 Task: Set the outline thickness for the text renderer to normal.
Action: Mouse moved to (122, 17)
Screenshot: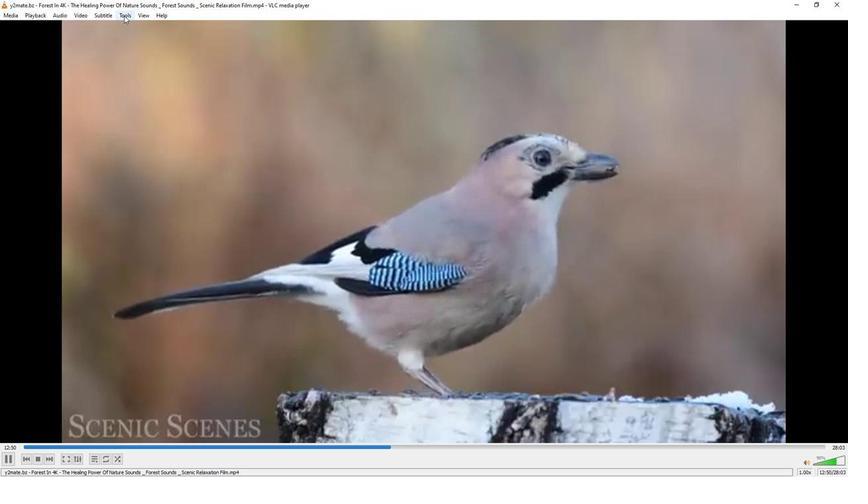 
Action: Mouse pressed left at (122, 17)
Screenshot: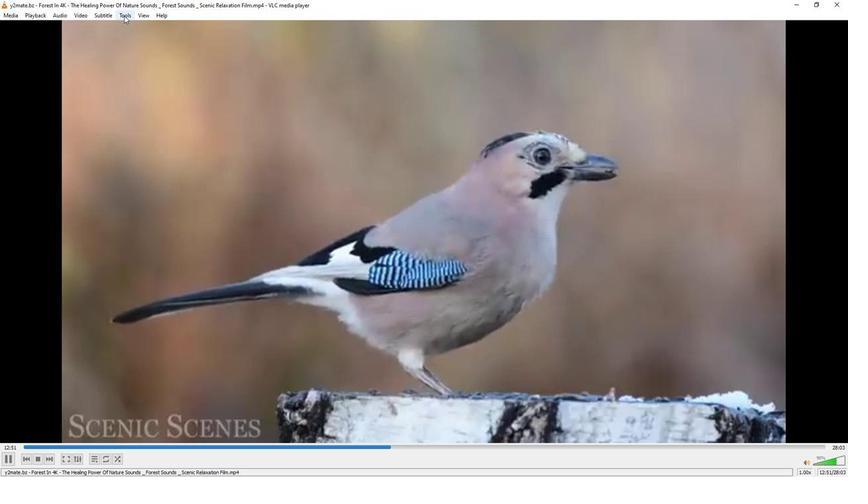 
Action: Mouse moved to (141, 121)
Screenshot: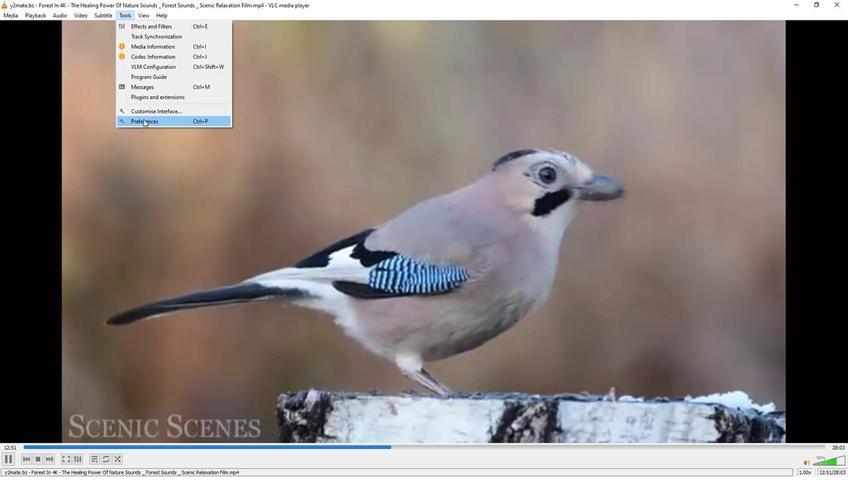 
Action: Mouse pressed left at (141, 121)
Screenshot: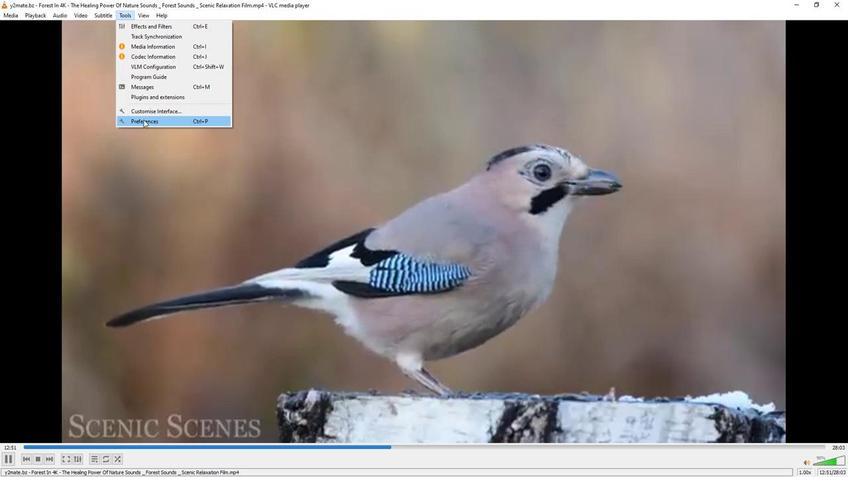 
Action: Mouse moved to (279, 390)
Screenshot: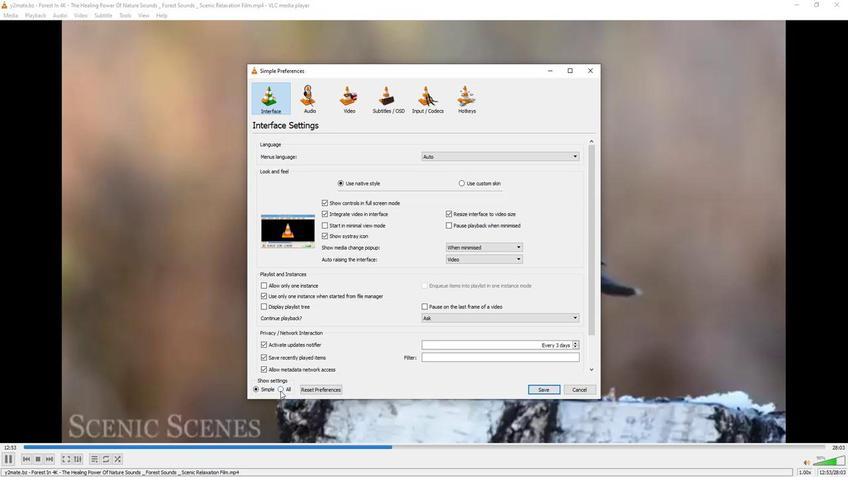 
Action: Mouse pressed left at (279, 390)
Screenshot: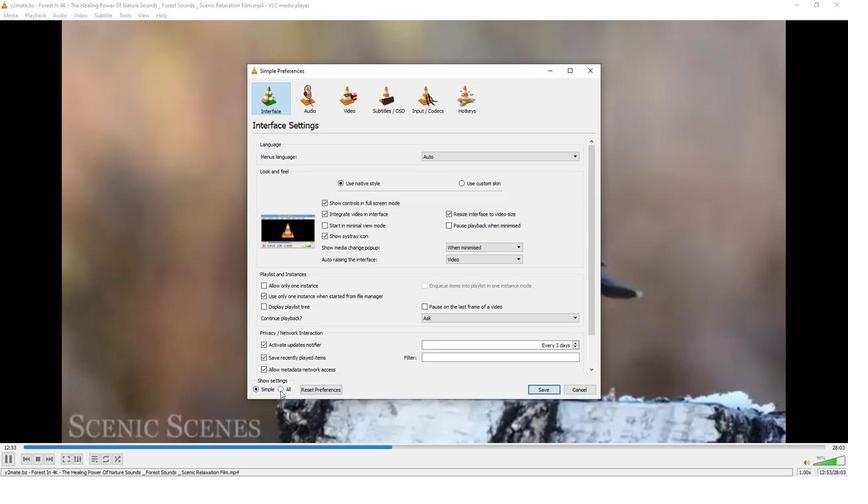 
Action: Mouse moved to (271, 274)
Screenshot: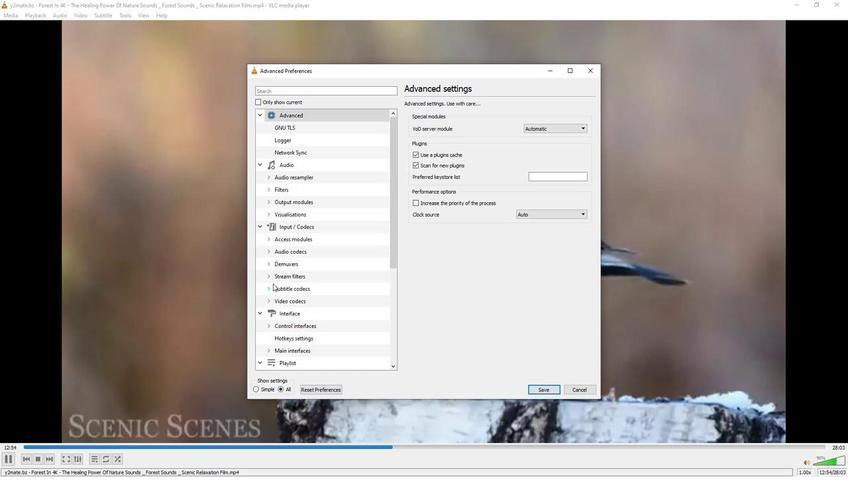 
Action: Mouse scrolled (271, 274) with delta (0, 0)
Screenshot: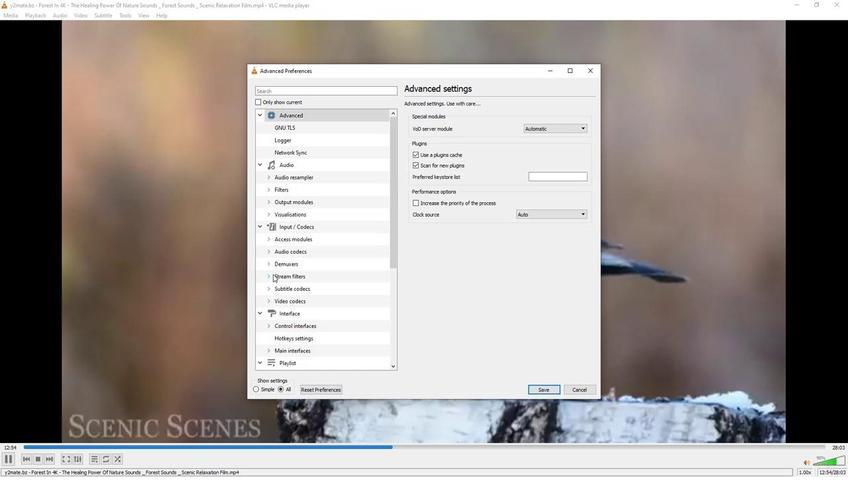 
Action: Mouse scrolled (271, 274) with delta (0, 0)
Screenshot: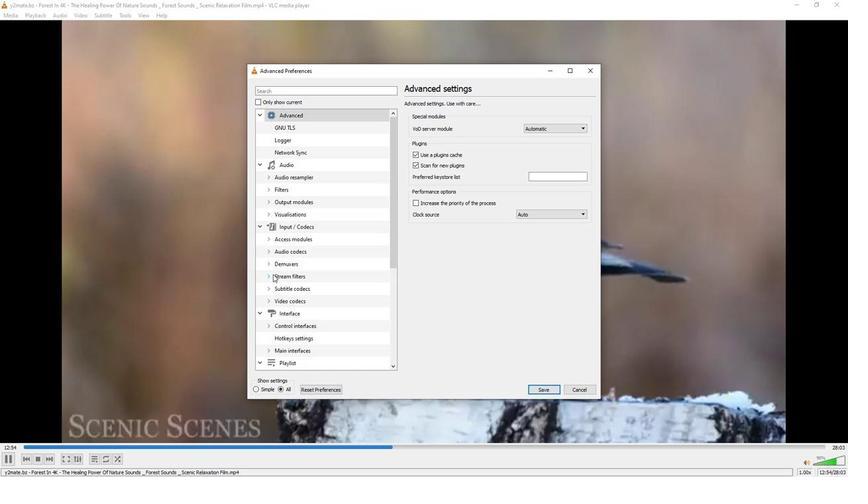 
Action: Mouse scrolled (271, 274) with delta (0, 0)
Screenshot: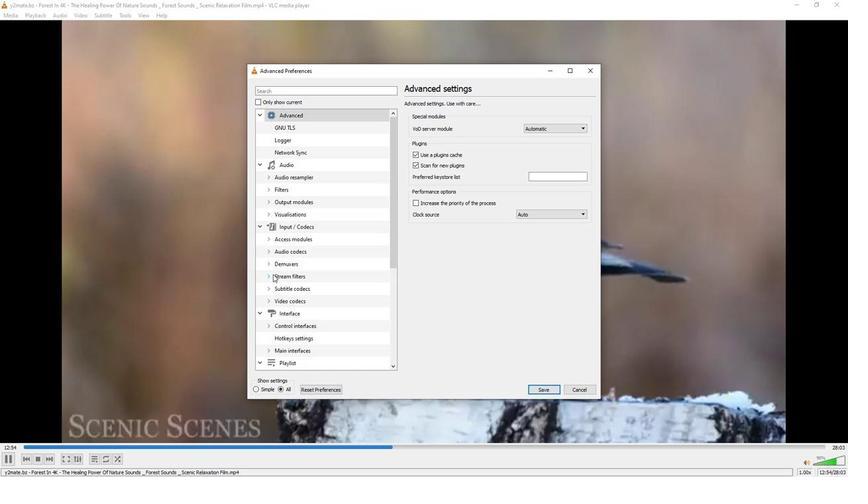 
Action: Mouse scrolled (271, 274) with delta (0, 0)
Screenshot: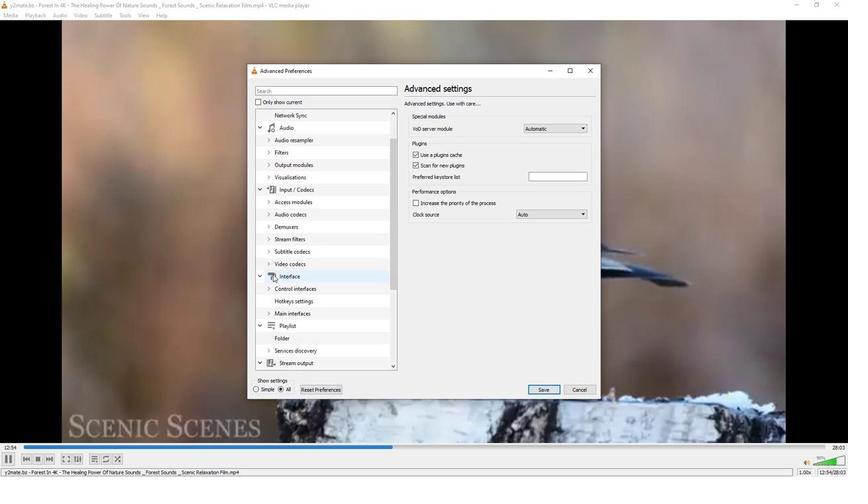 
Action: Mouse scrolled (271, 274) with delta (0, 0)
Screenshot: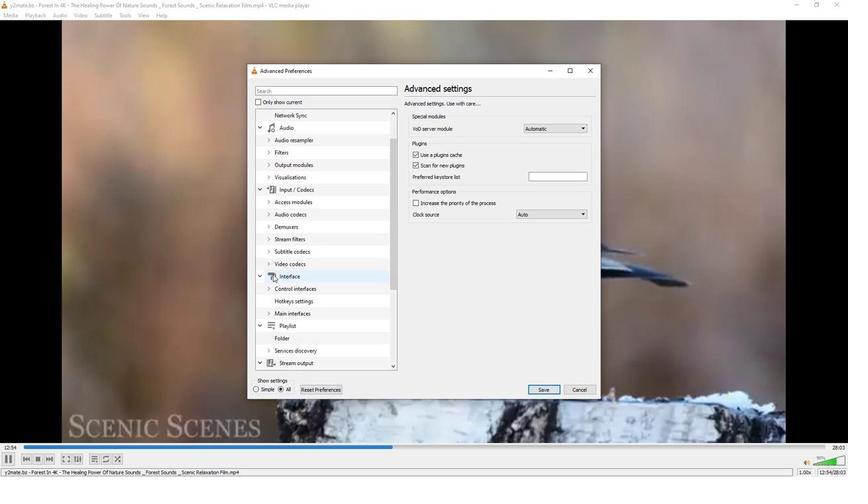 
Action: Mouse moved to (271, 273)
Screenshot: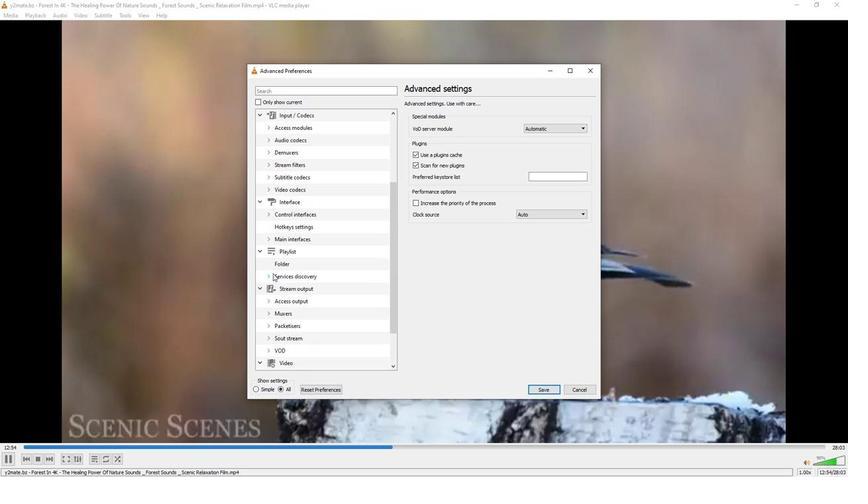 
Action: Mouse scrolled (271, 273) with delta (0, 0)
Screenshot: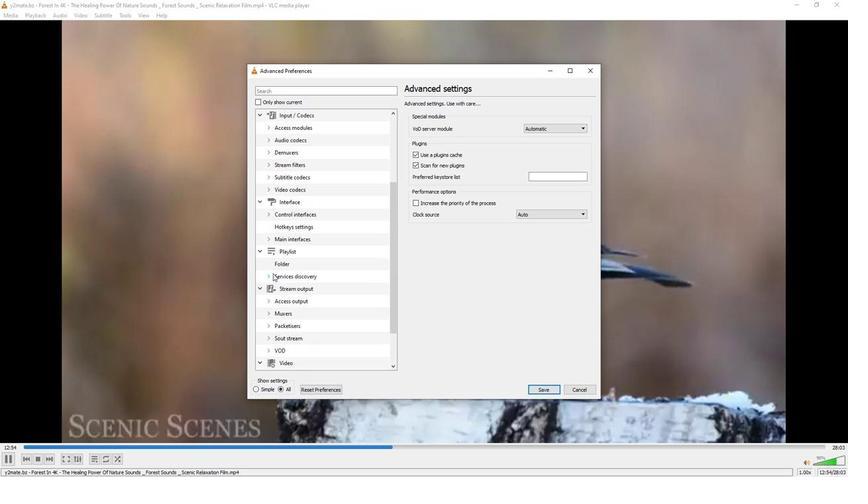 
Action: Mouse moved to (269, 268)
Screenshot: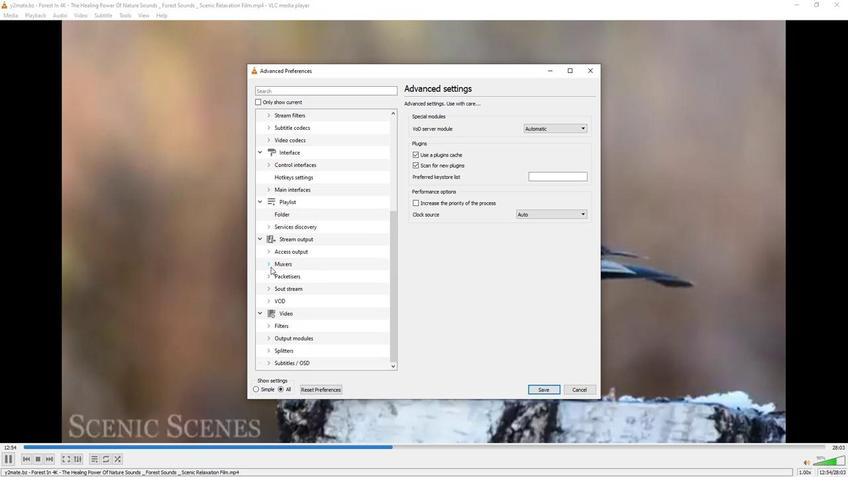 
Action: Mouse scrolled (269, 268) with delta (0, 0)
Screenshot: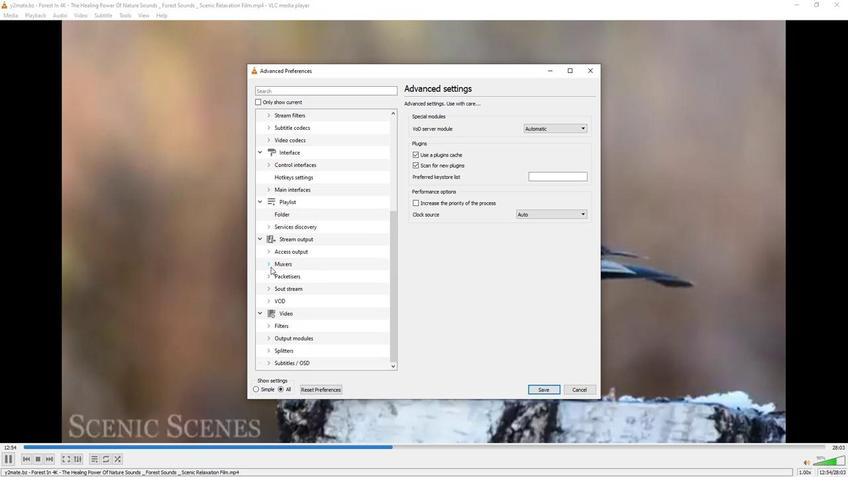 
Action: Mouse moved to (269, 363)
Screenshot: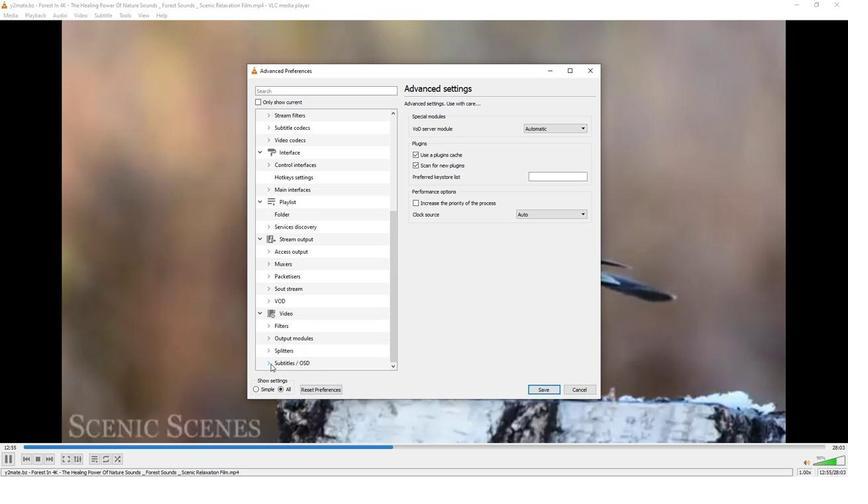 
Action: Mouse pressed left at (269, 363)
Screenshot: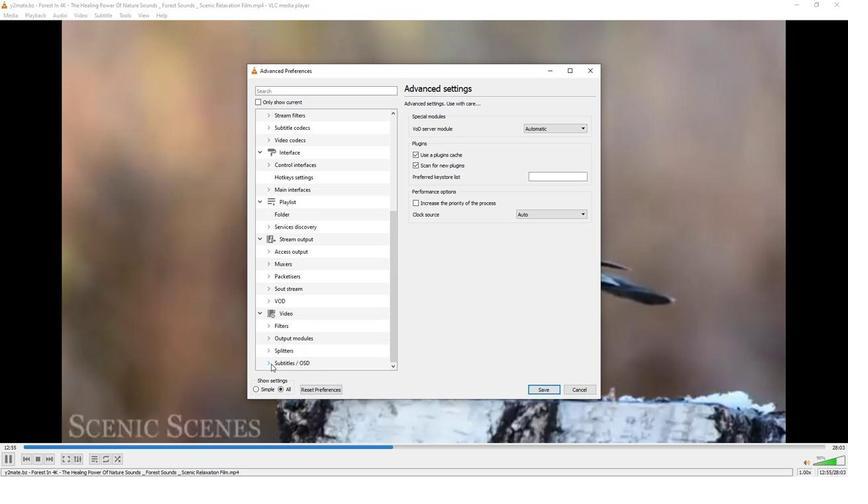 
Action: Mouse moved to (303, 275)
Screenshot: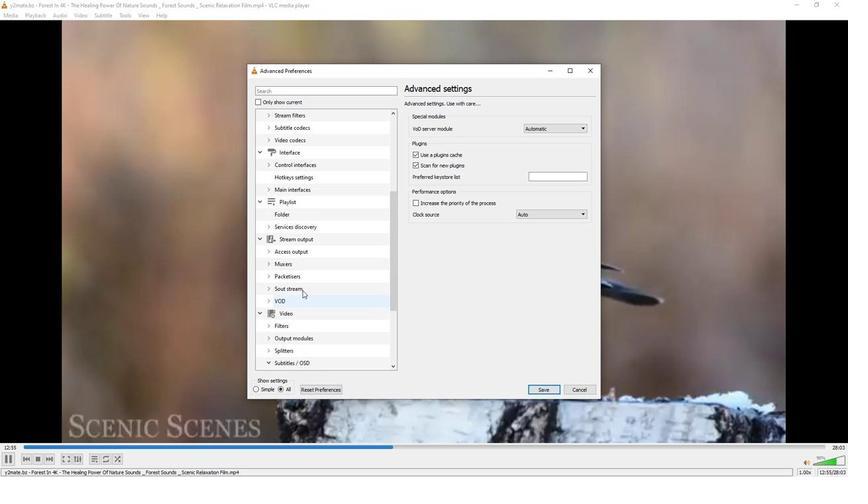 
Action: Mouse scrolled (303, 275) with delta (0, 0)
Screenshot: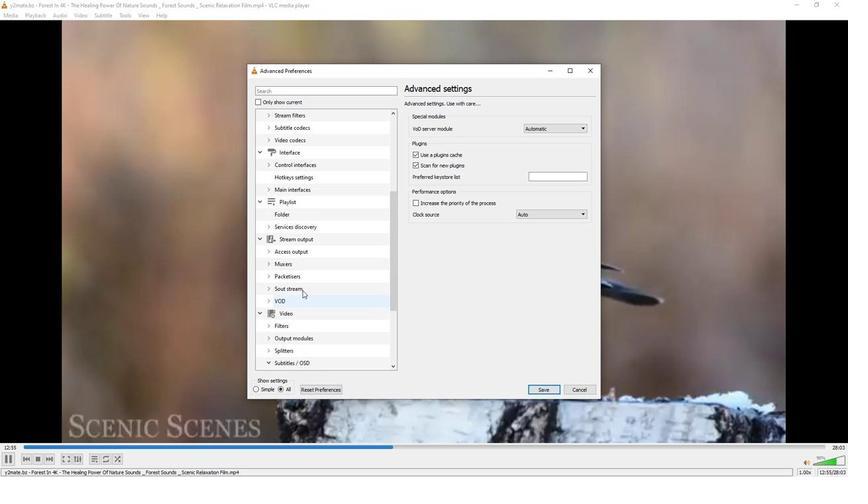 
Action: Mouse scrolled (303, 275) with delta (0, 0)
Screenshot: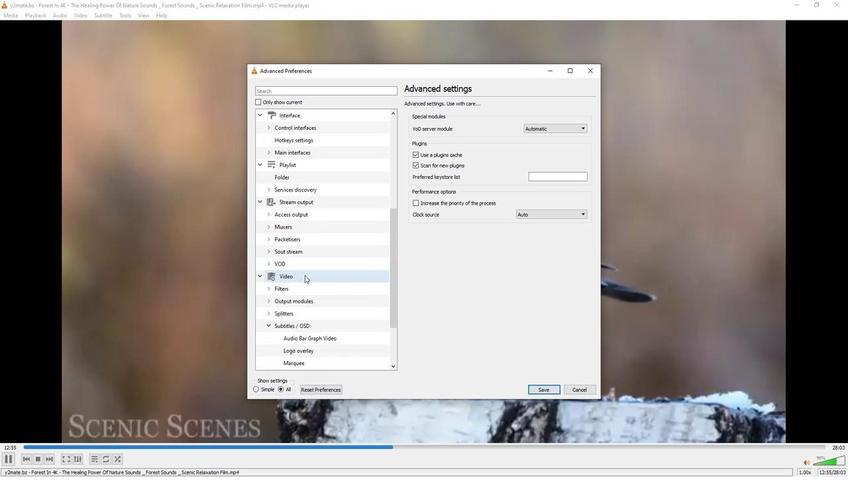 
Action: Mouse scrolled (303, 275) with delta (0, 0)
Screenshot: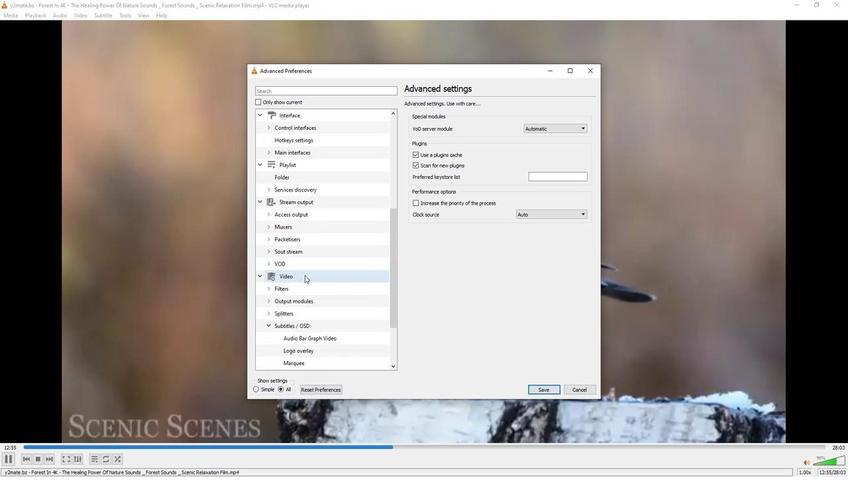 
Action: Mouse scrolled (303, 275) with delta (0, 0)
Screenshot: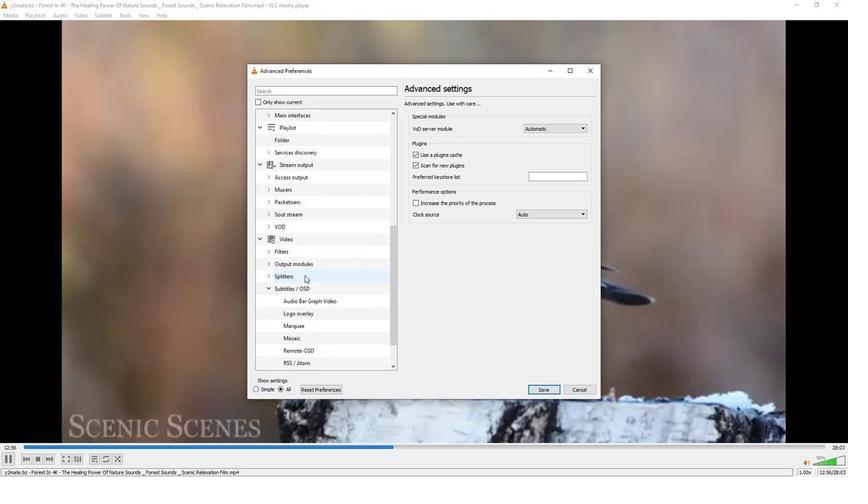 
Action: Mouse scrolled (303, 275) with delta (0, 0)
Screenshot: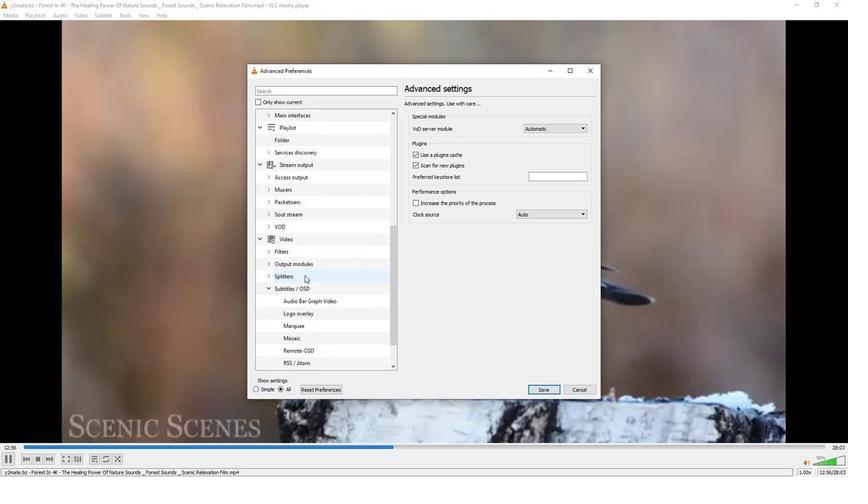 
Action: Mouse scrolled (303, 275) with delta (0, 0)
Screenshot: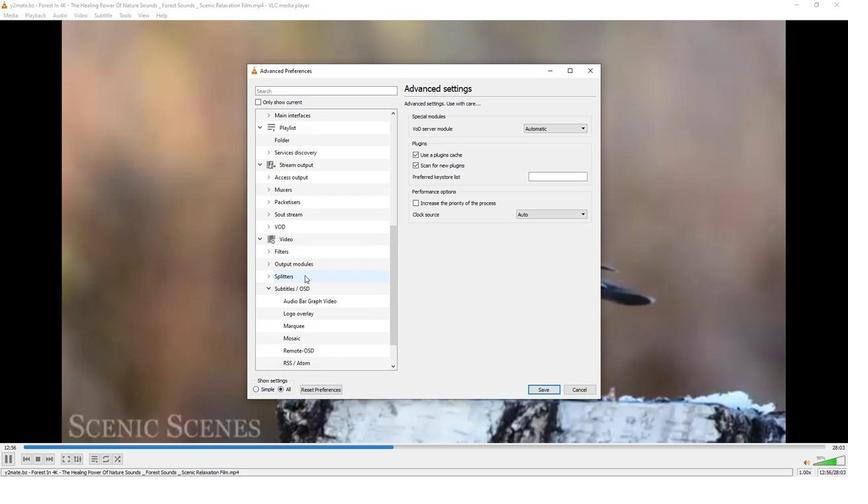 
Action: Mouse scrolled (303, 275) with delta (0, 0)
Screenshot: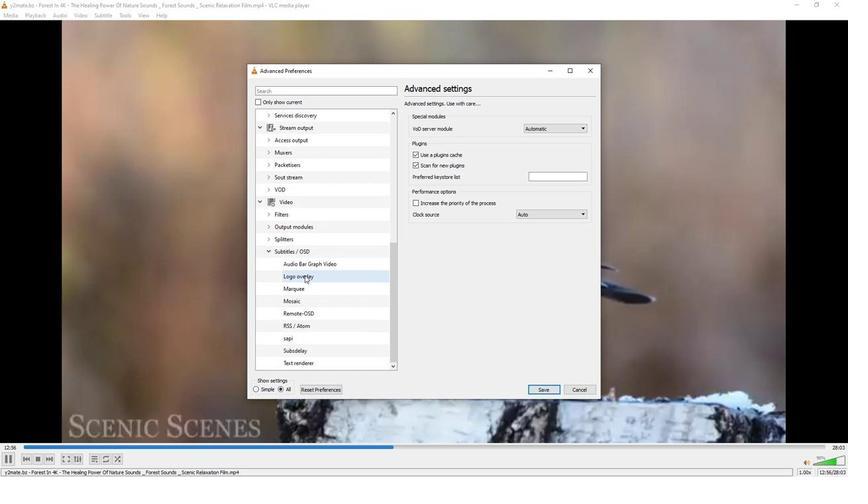 
Action: Mouse moved to (291, 362)
Screenshot: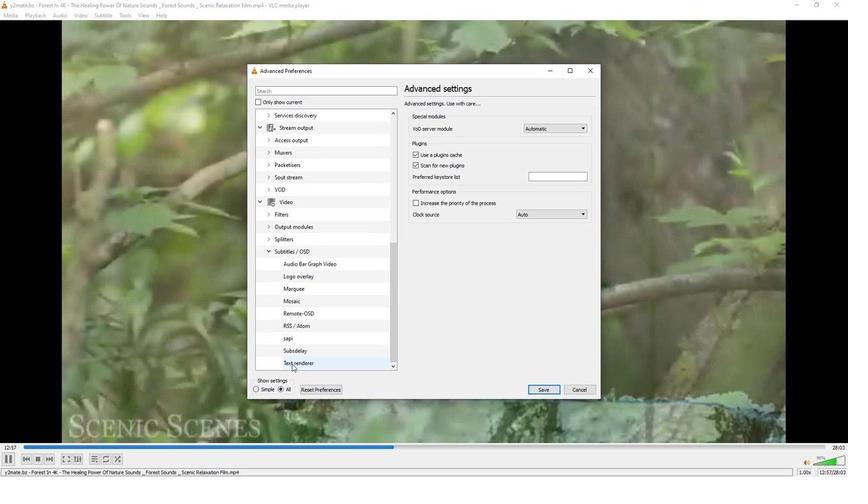 
Action: Mouse pressed left at (291, 362)
Screenshot: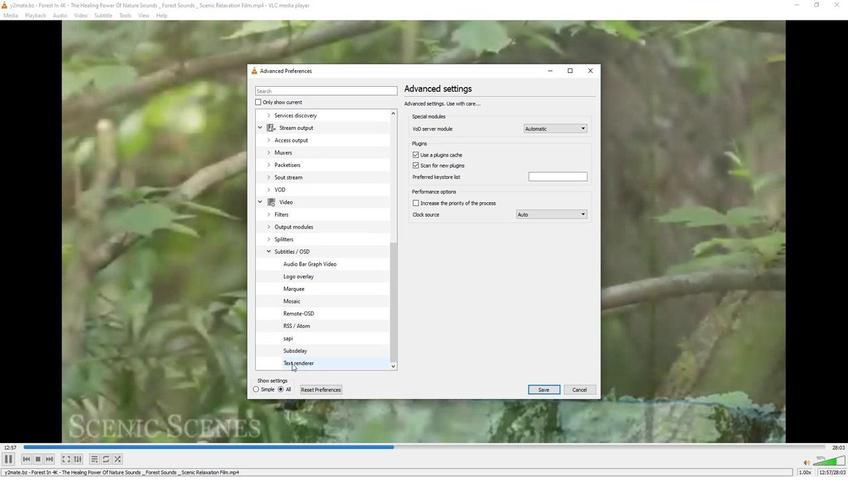 
Action: Mouse moved to (586, 250)
Screenshot: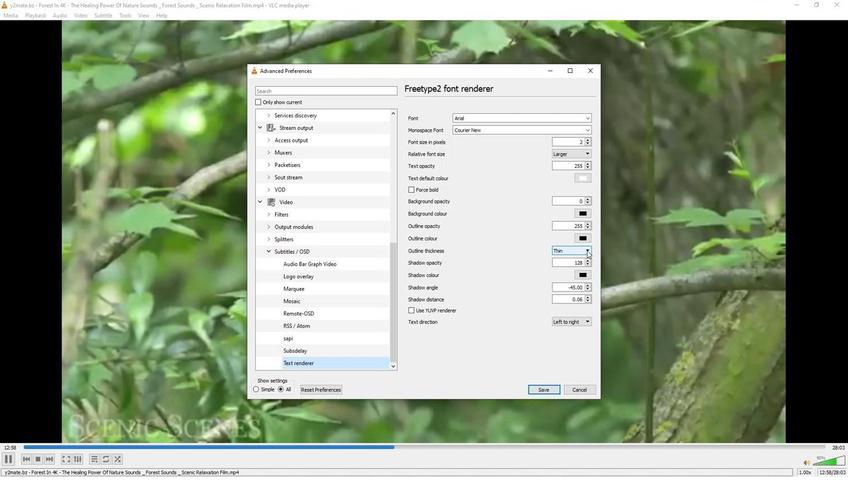 
Action: Mouse pressed left at (586, 250)
Screenshot: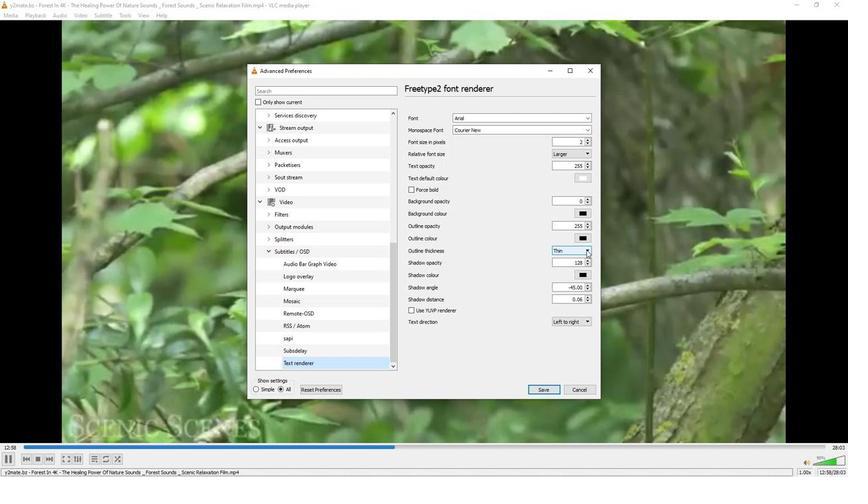 
Action: Mouse moved to (564, 269)
Screenshot: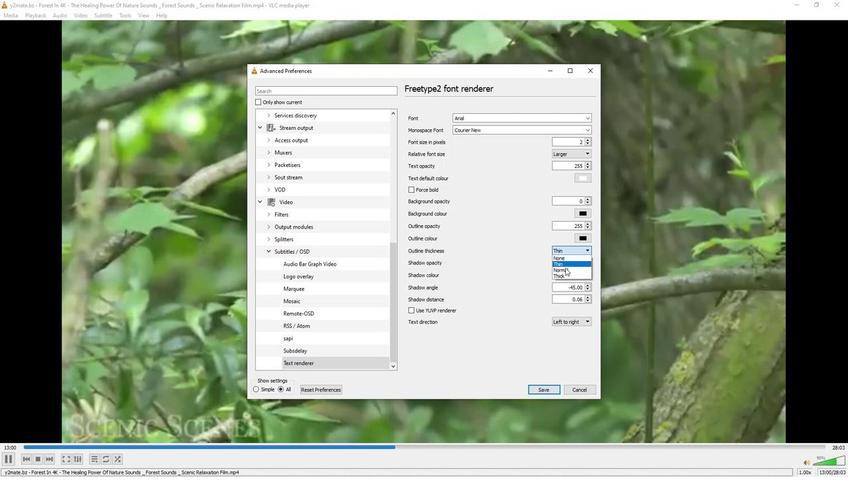 
Action: Mouse pressed left at (564, 269)
Screenshot: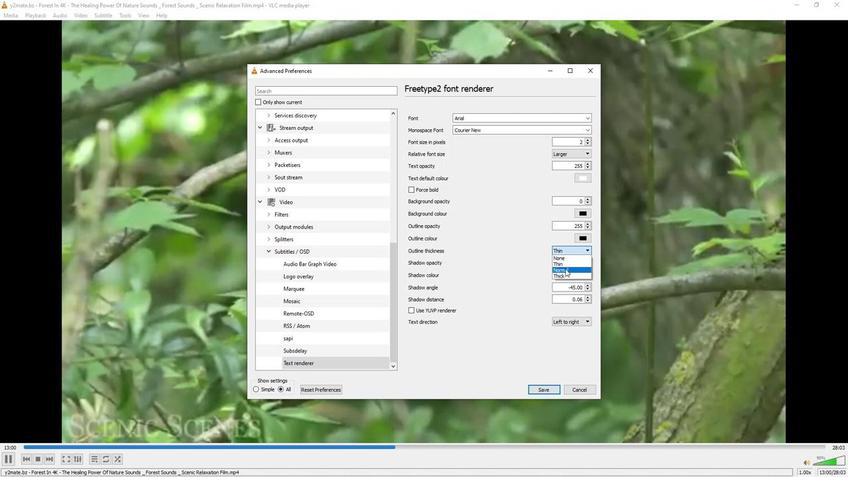 
